 Task: Create in the project Whiteboard an epic 'Internet of Things (IoT) Implementation'.
Action: Mouse moved to (285, 261)
Screenshot: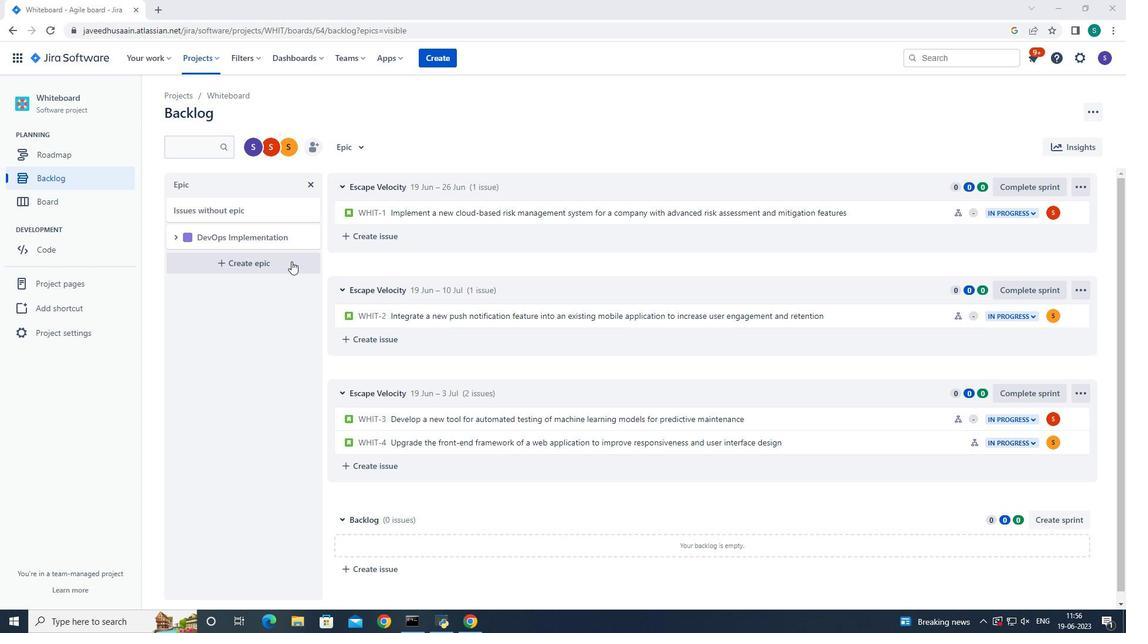 
Action: Mouse pressed left at (285, 261)
Screenshot: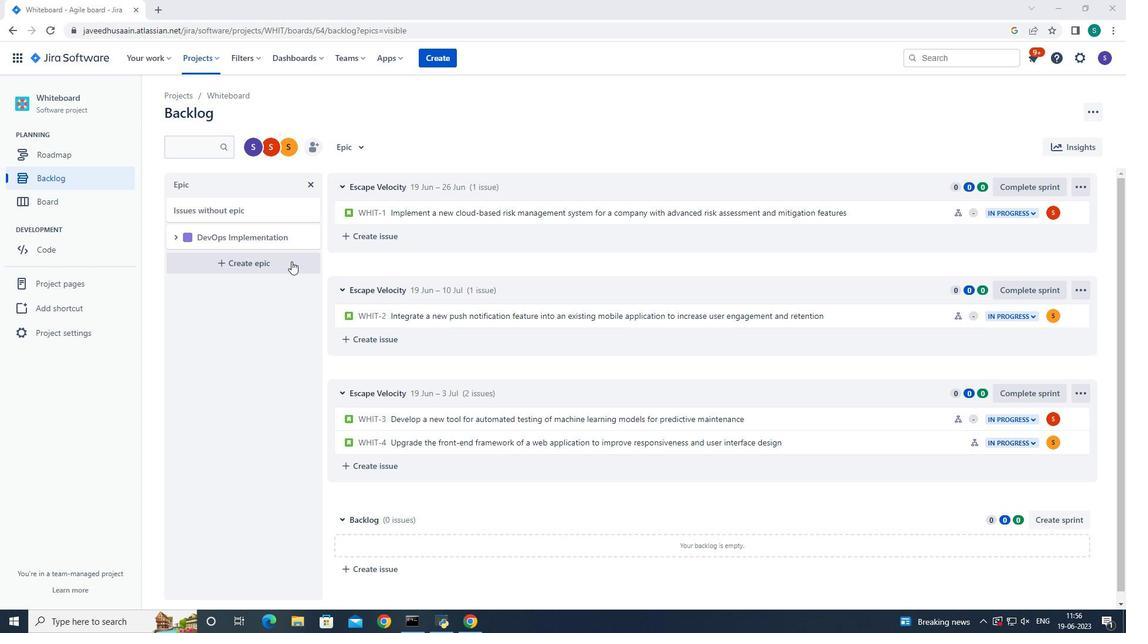 
Action: Mouse moved to (245, 266)
Screenshot: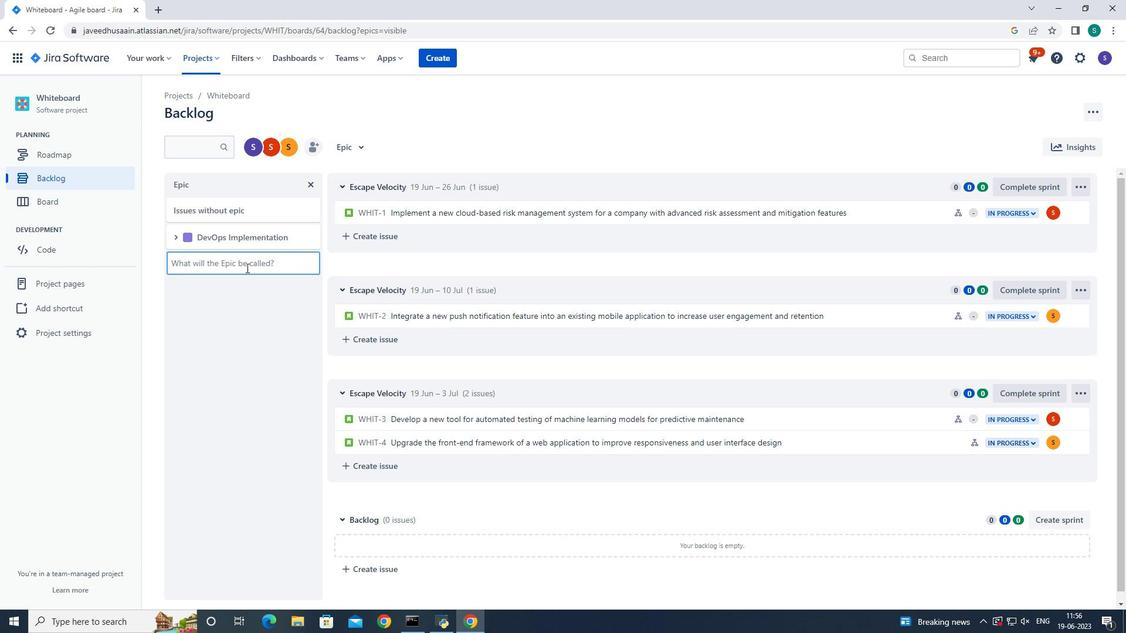 
Action: Mouse pressed left at (245, 266)
Screenshot: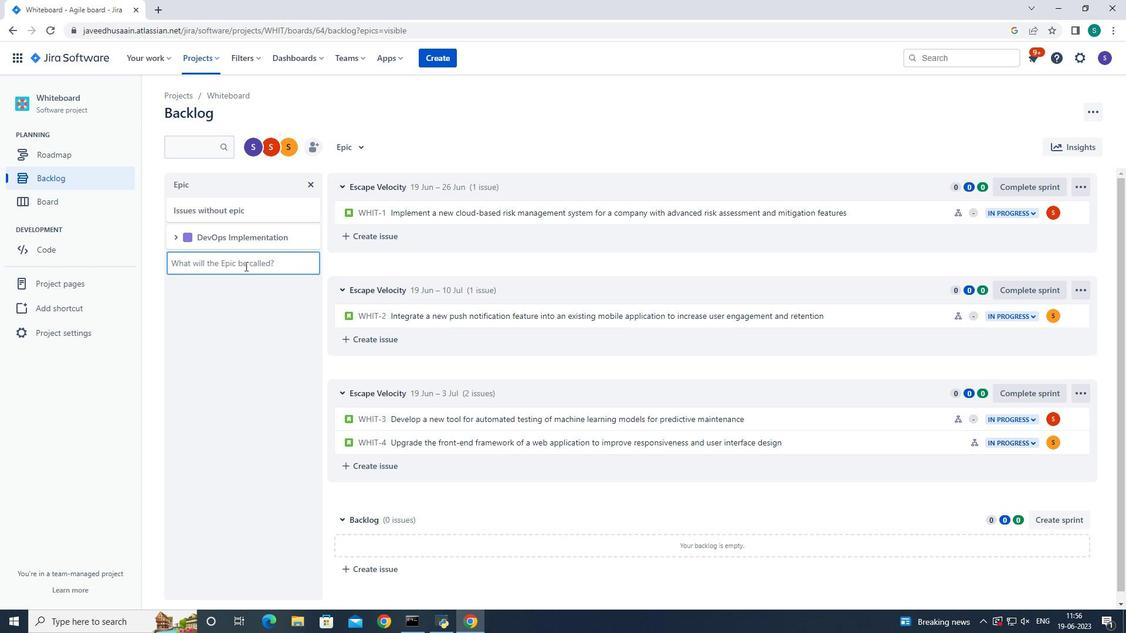 
Action: Mouse moved to (245, 265)
Screenshot: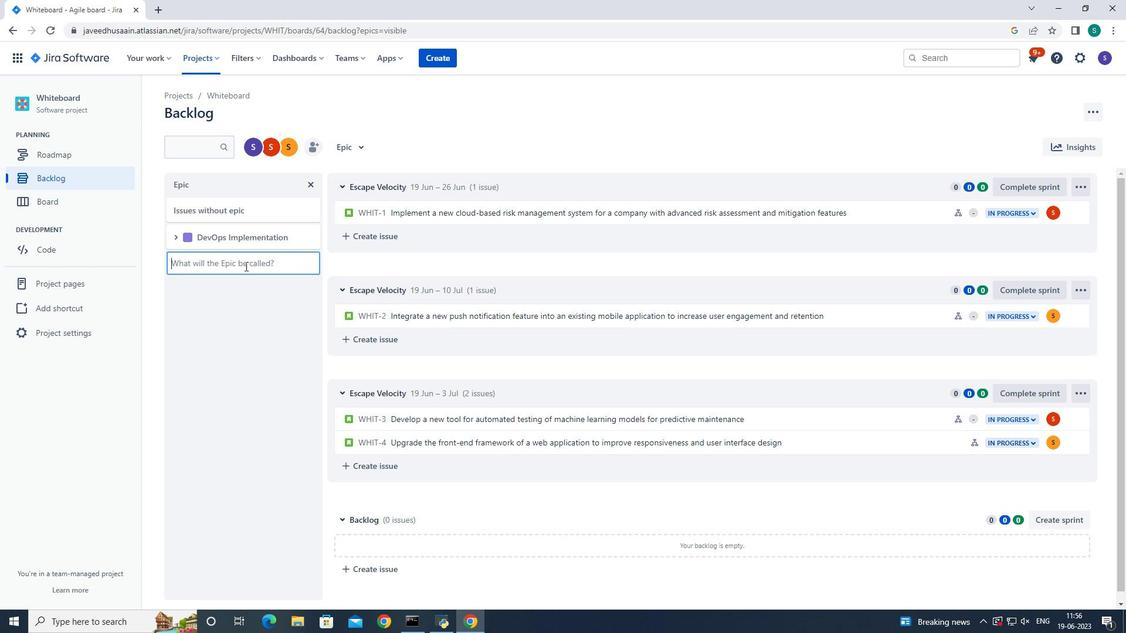 
Action: Key pressed <Key.shift>Internet<Key.space>of<Key.space>things<Key.shift><Key.space><Key.shift>(<Key.shift>lo<Key.shift>T<Key.shift>)<Key.space><Key.shift>Implementation<Key.enter>
Screenshot: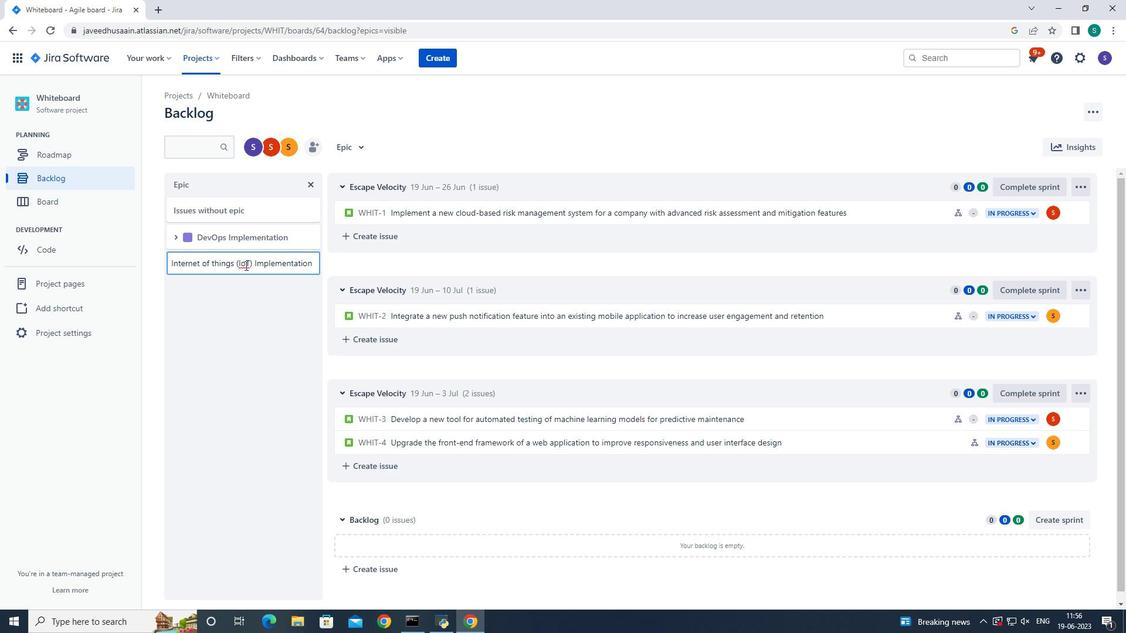 
Action: Mouse moved to (258, 286)
Screenshot: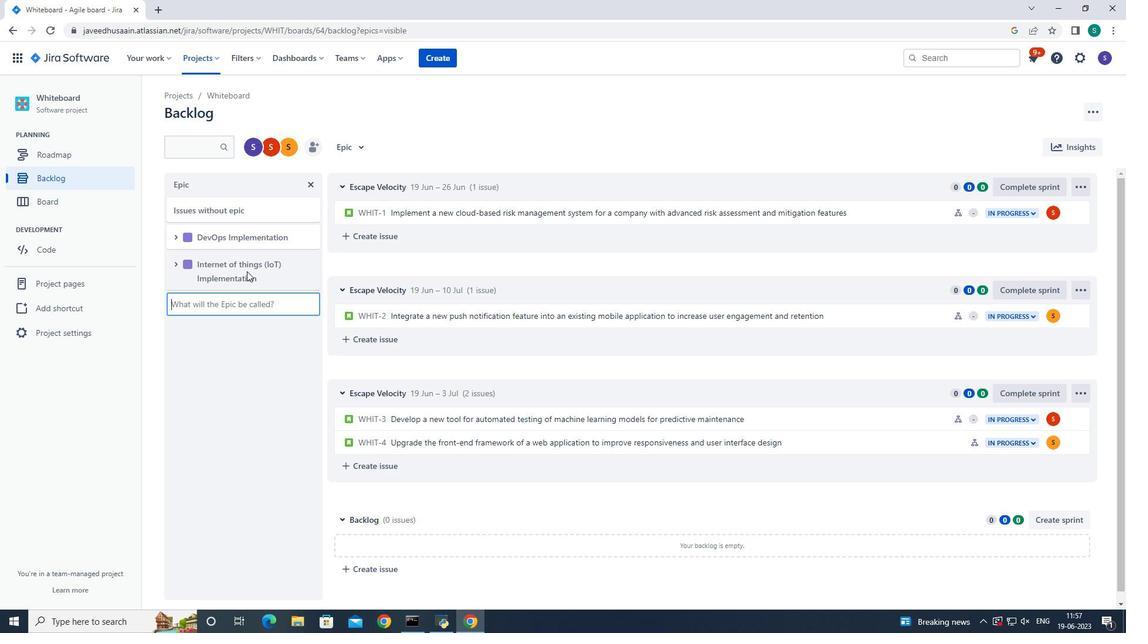 
